 Task: Select the list of leads displayed as Kanban
Action: Mouse scrolled (169, 155) with delta (0, 0)
Screenshot: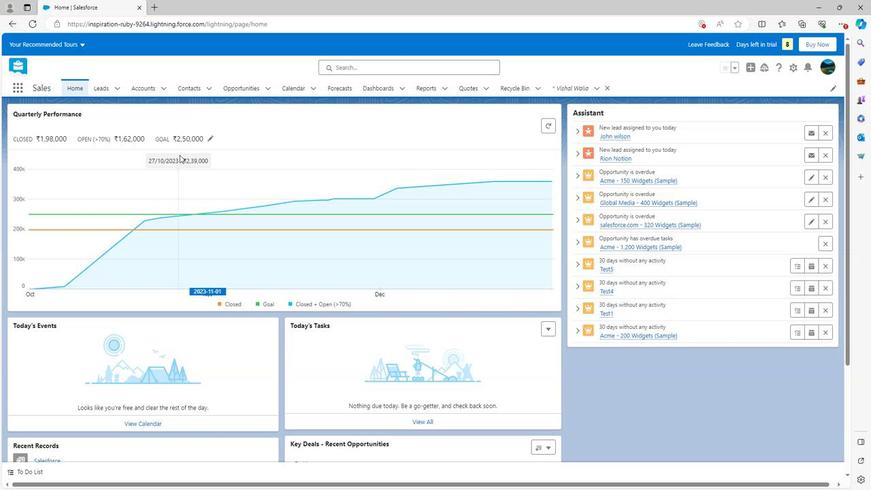 
Action: Mouse scrolled (169, 155) with delta (0, 0)
Screenshot: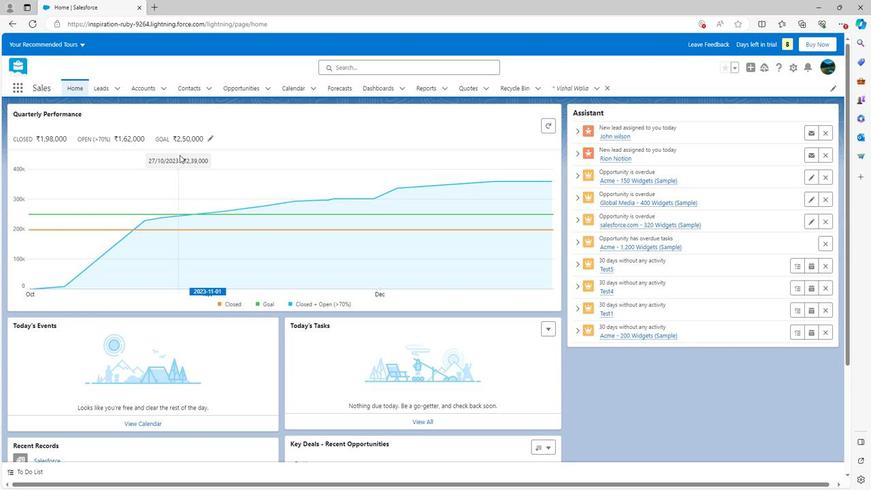 
Action: Mouse scrolled (169, 155) with delta (0, 0)
Screenshot: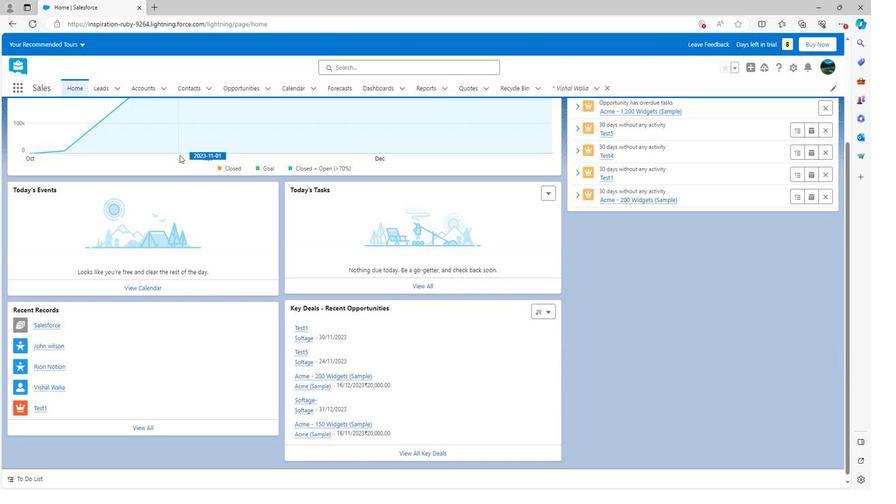 
Action: Mouse scrolled (169, 155) with delta (0, 0)
Screenshot: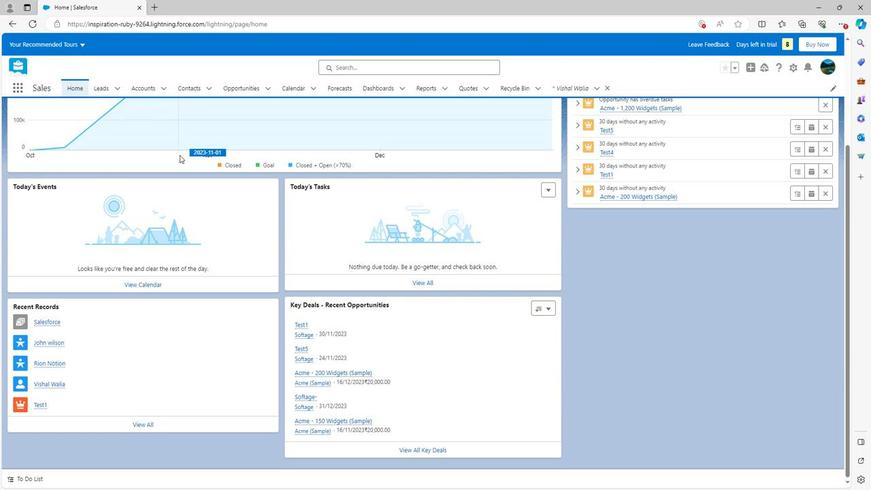 
Action: Mouse scrolled (169, 155) with delta (0, 0)
Screenshot: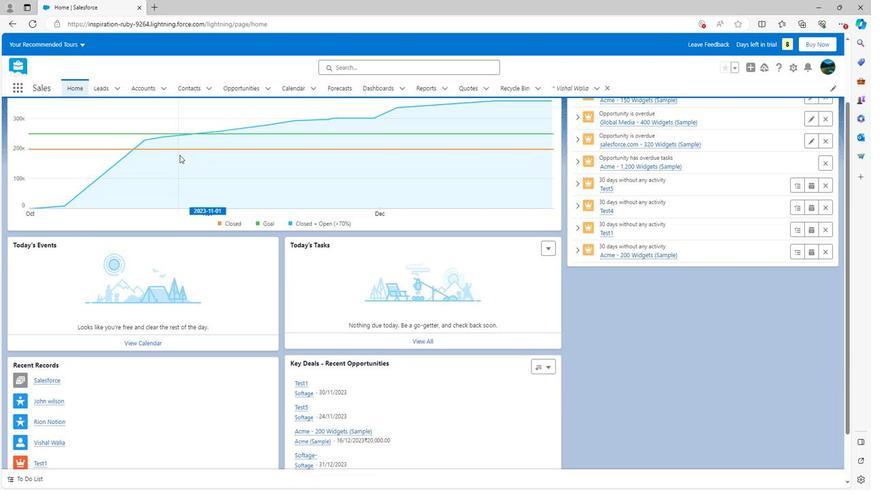 
Action: Mouse scrolled (169, 155) with delta (0, 0)
Screenshot: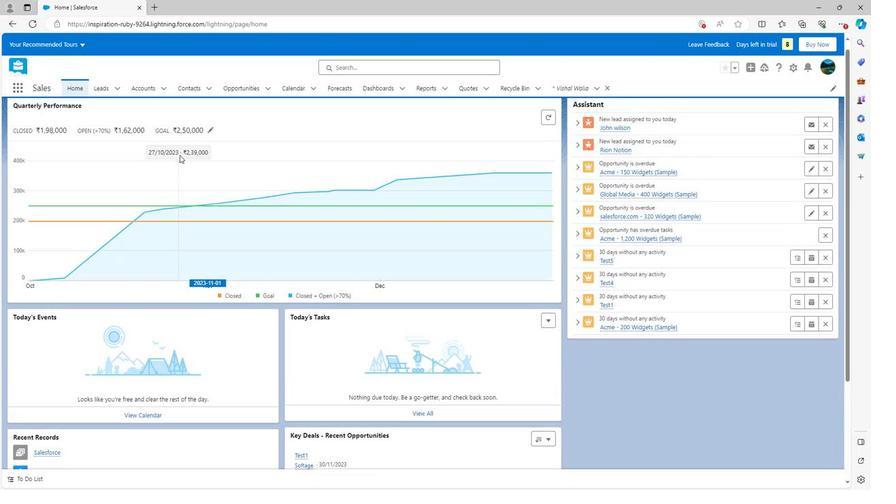 
Action: Mouse scrolled (169, 155) with delta (0, 0)
Screenshot: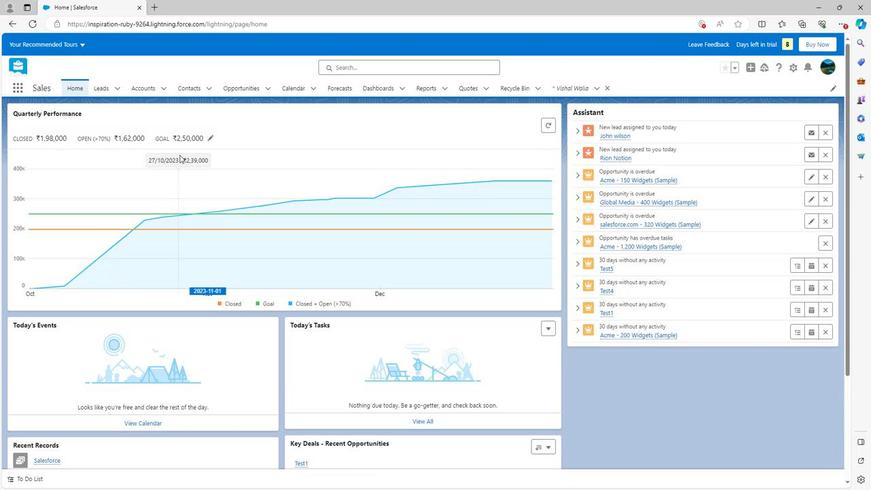 
Action: Mouse moved to (94, 94)
Screenshot: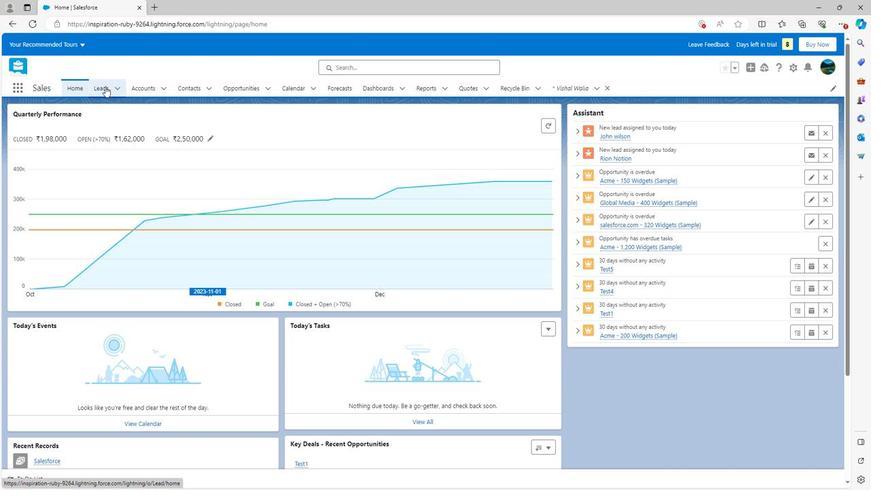 
Action: Mouse pressed left at (94, 94)
Screenshot: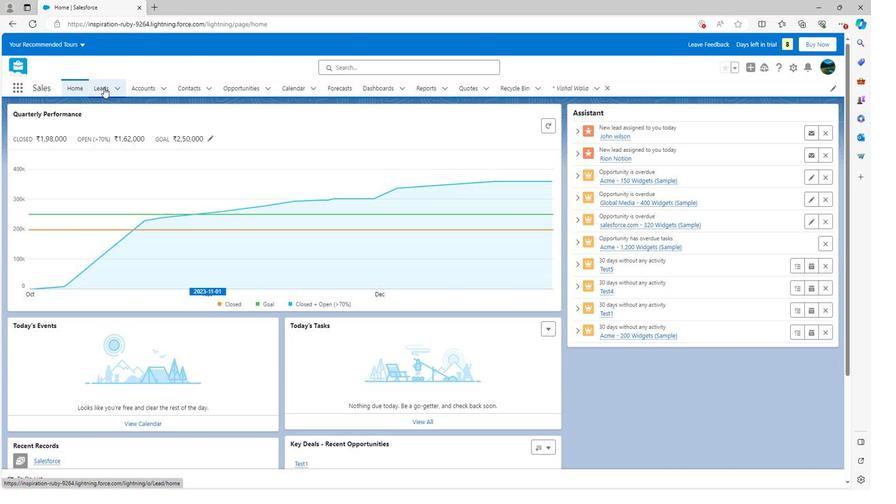 
Action: Mouse moved to (108, 96)
Screenshot: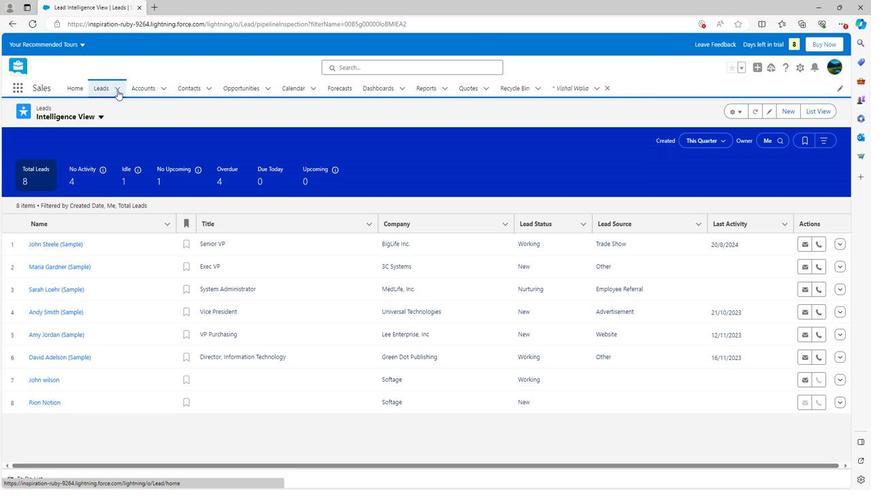 
Action: Mouse pressed left at (108, 96)
Screenshot: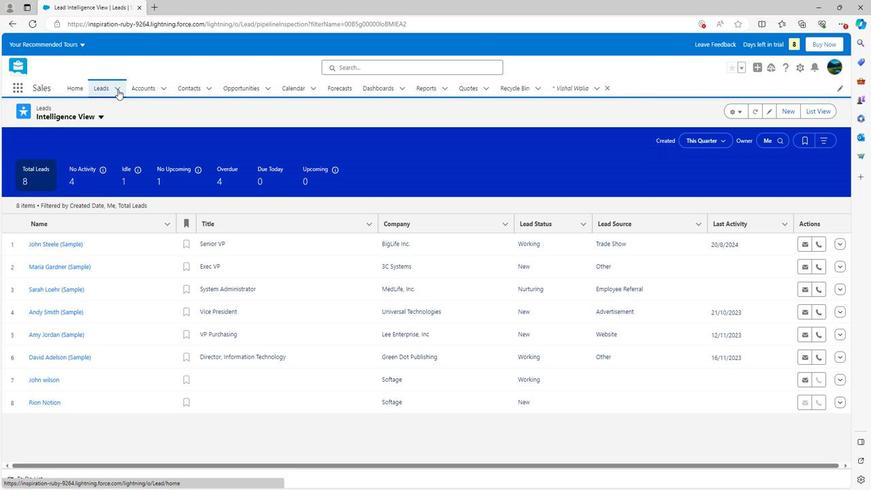 
Action: Mouse moved to (99, 219)
Screenshot: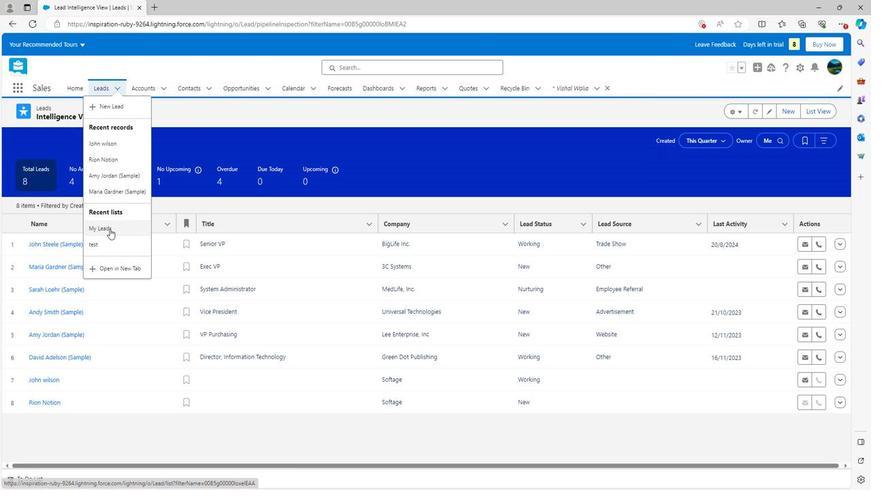 
Action: Mouse pressed left at (99, 219)
Screenshot: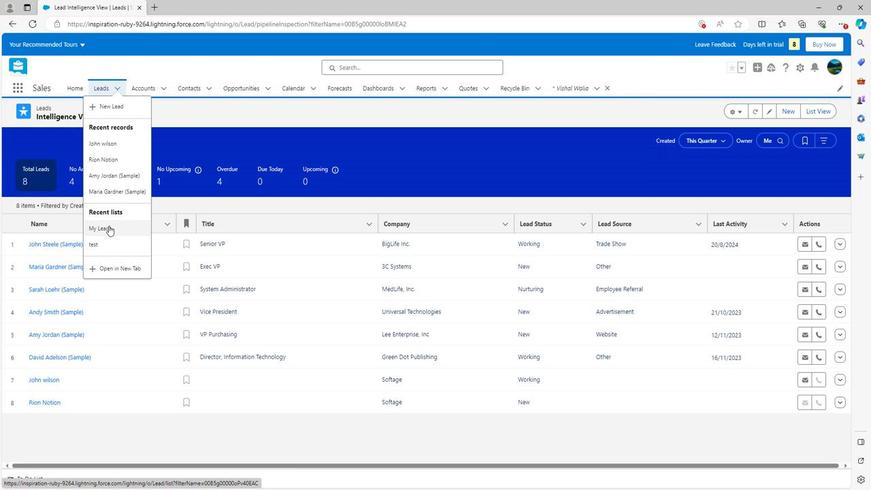 
Action: Mouse moved to (758, 136)
Screenshot: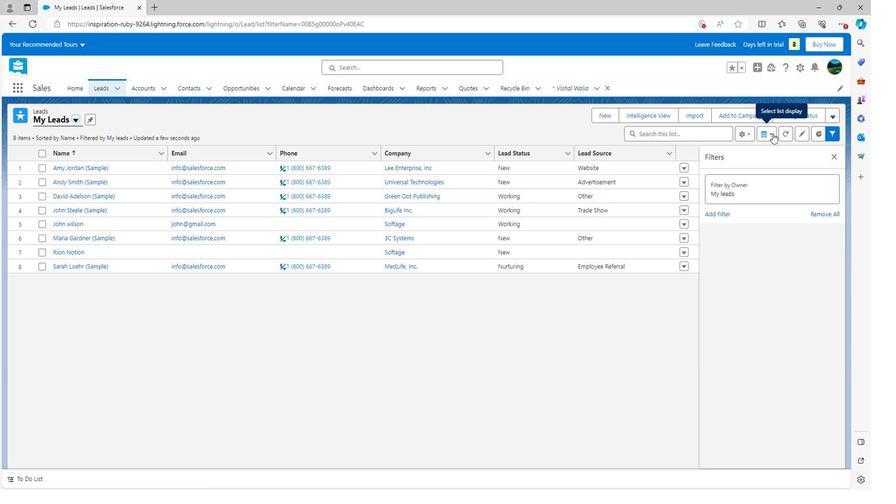 
Action: Mouse pressed left at (758, 136)
Screenshot: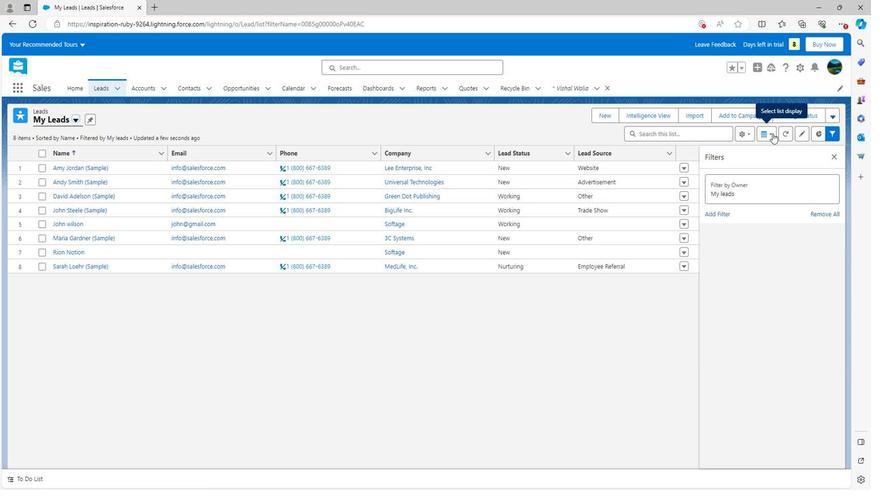 
Action: Mouse moved to (762, 184)
Screenshot: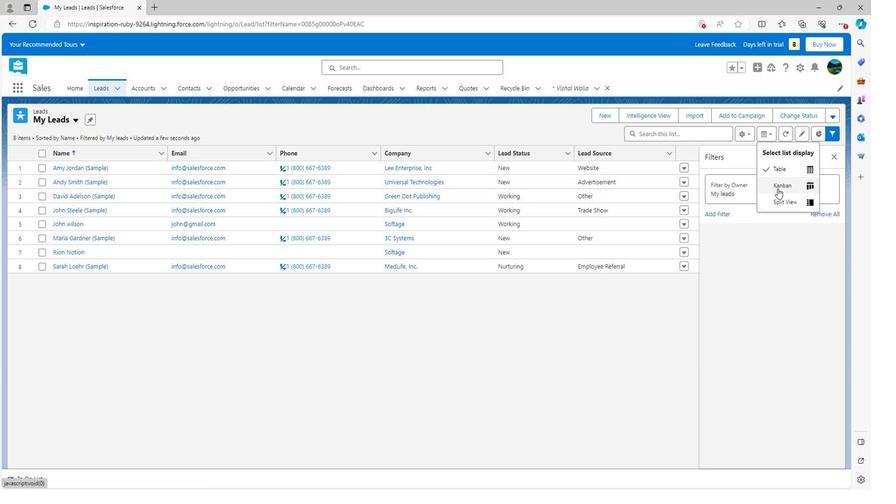 
Action: Mouse pressed left at (762, 184)
Screenshot: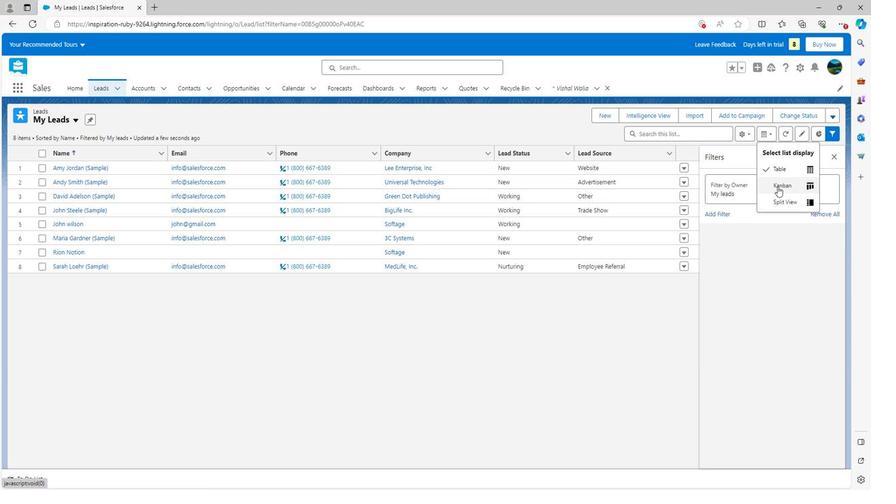 
Action: Mouse moved to (187, 194)
Screenshot: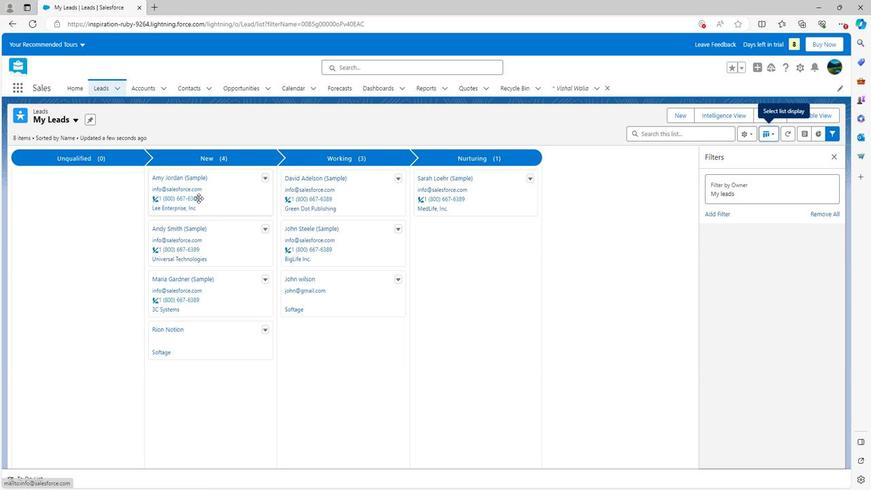 
Action: Mouse pressed left at (187, 194)
Screenshot: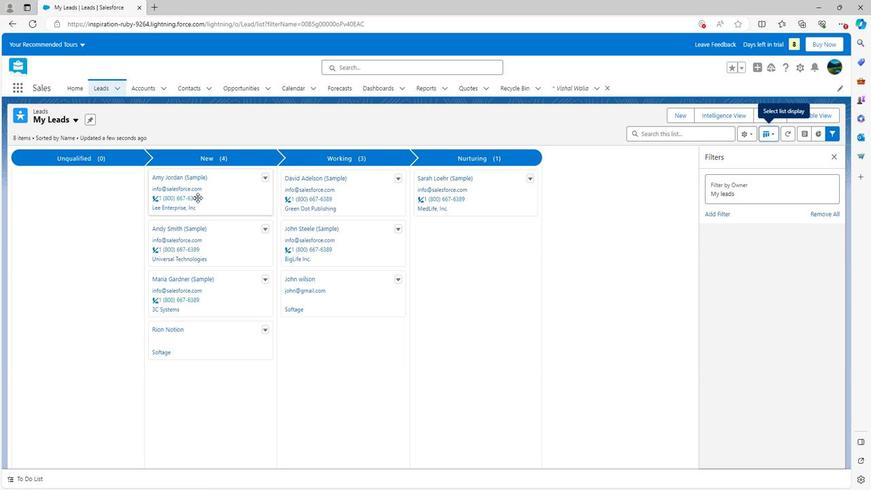 
Action: Mouse moved to (40, 179)
Screenshot: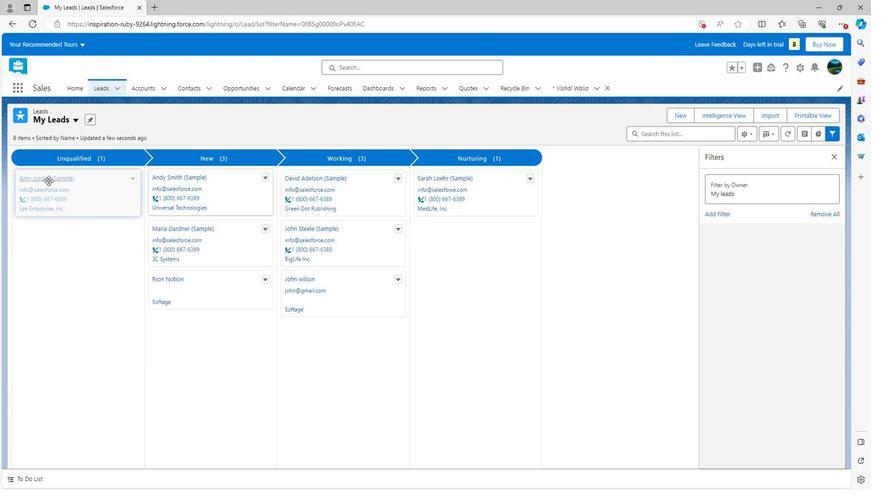
Action: Mouse pressed left at (40, 179)
Screenshot: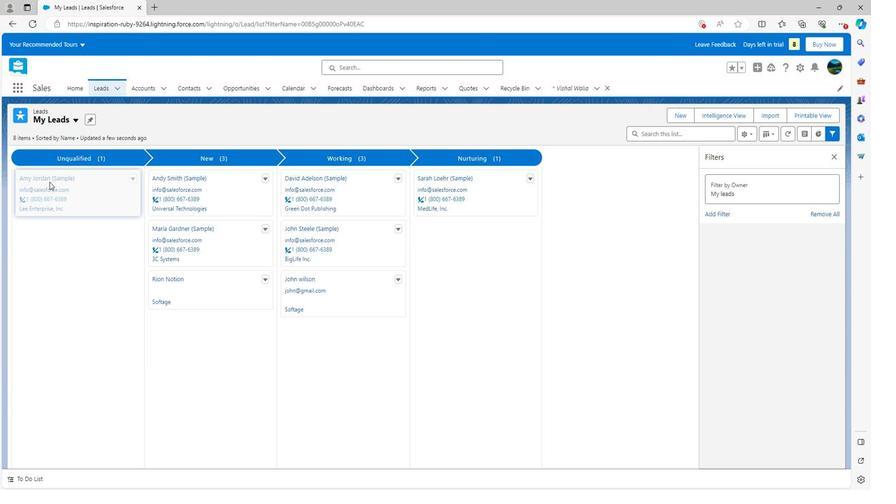 
Action: Mouse moved to (93, 193)
Screenshot: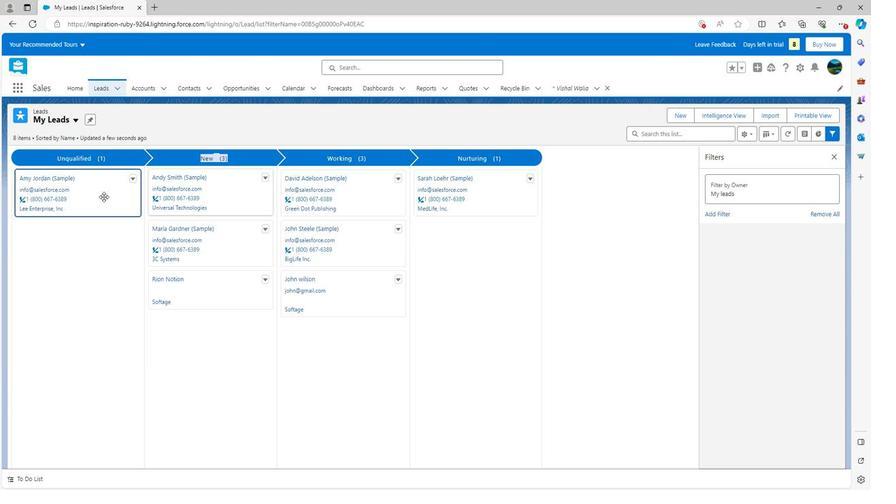 
Action: Mouse pressed left at (93, 193)
Screenshot: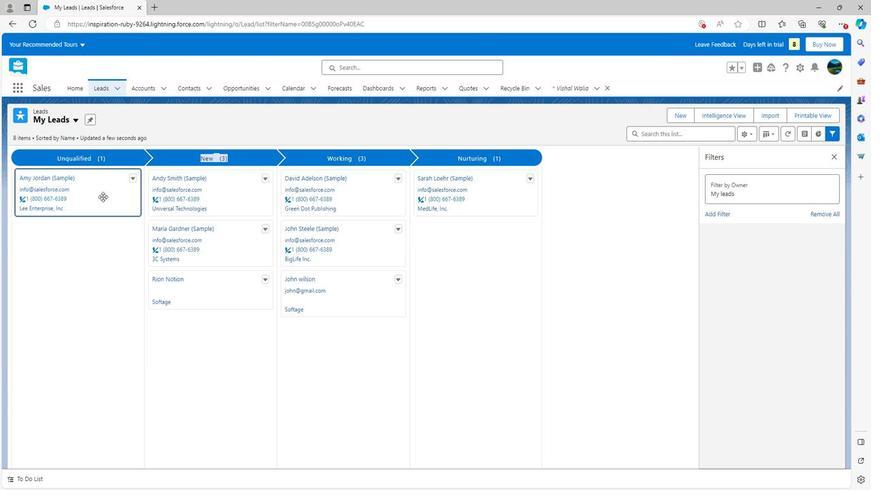 
Action: Mouse moved to (347, 226)
Screenshot: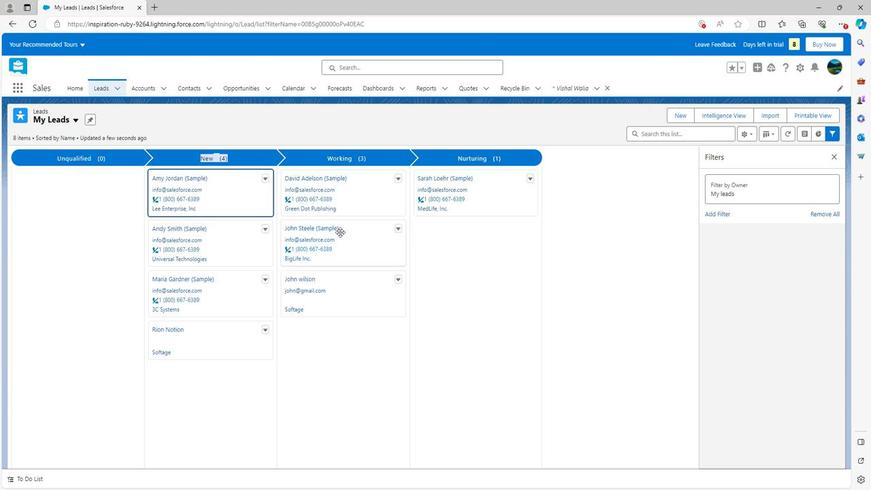 
Action: Mouse pressed left at (347, 226)
Screenshot: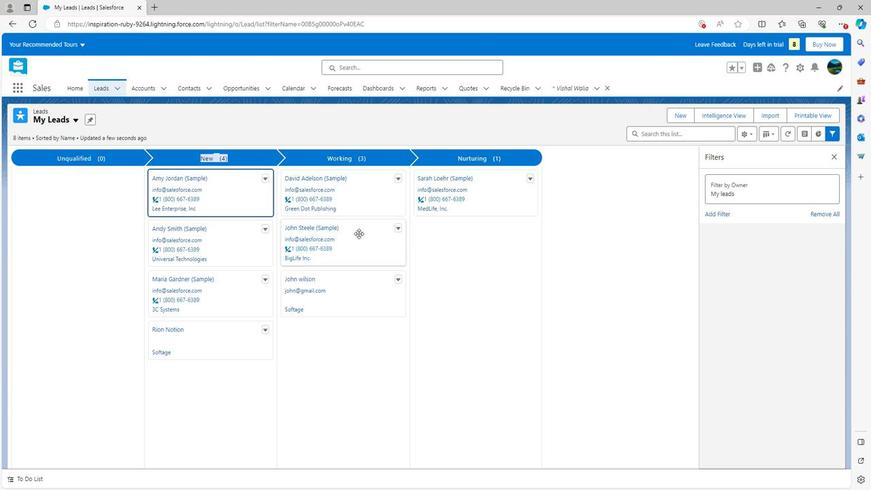 
Action: Mouse moved to (336, 242)
Screenshot: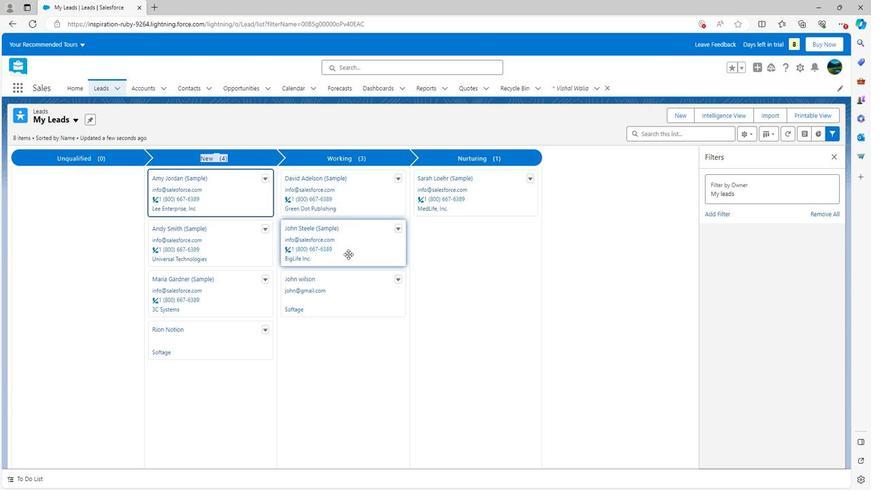
Action: Mouse pressed left at (336, 242)
Screenshot: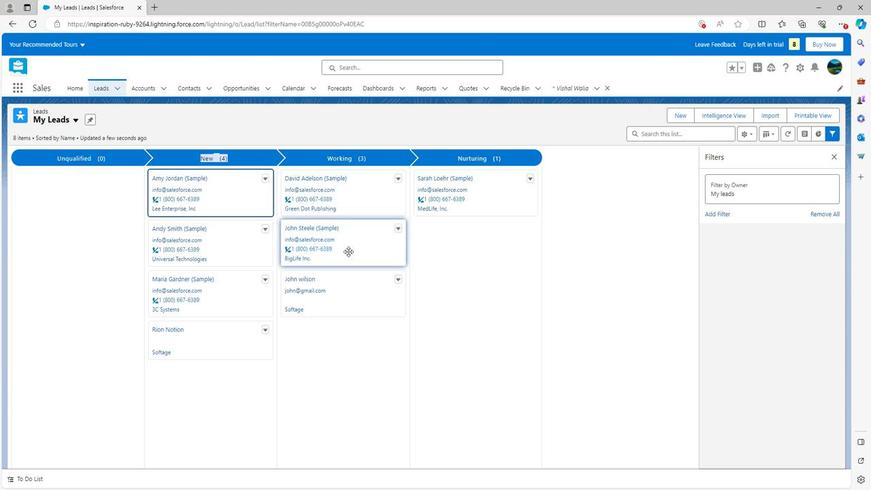 
Action: Mouse moved to (1, 230)
Screenshot: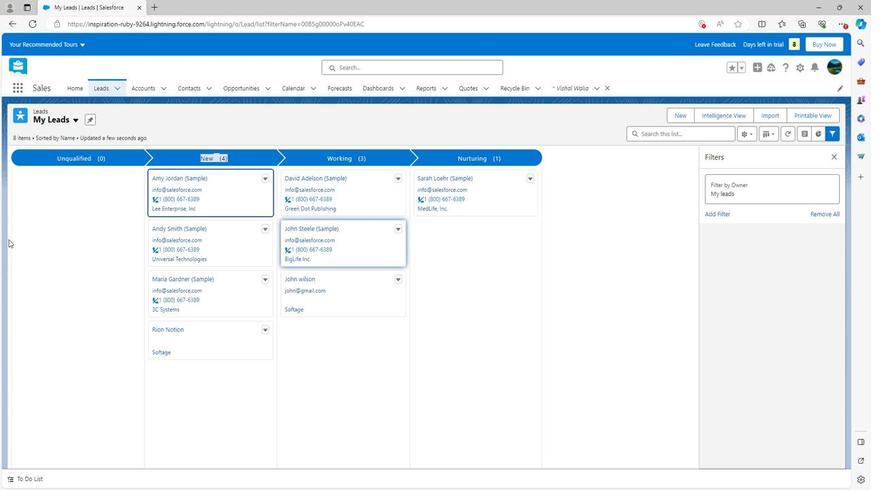 
